 Task: Add 30 minutes after the event.
Action: Mouse moved to (156, 332)
Screenshot: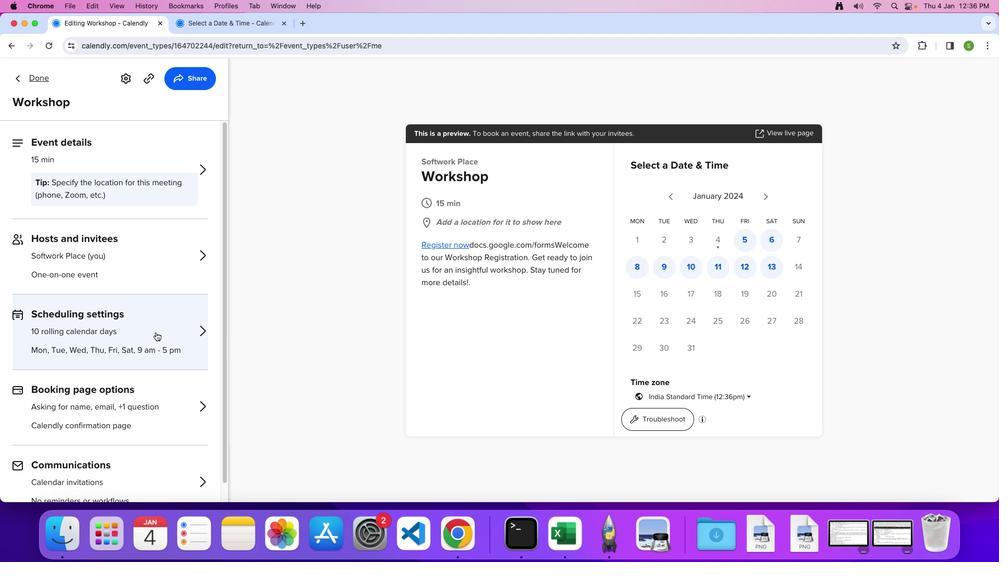
Action: Mouse pressed left at (156, 332)
Screenshot: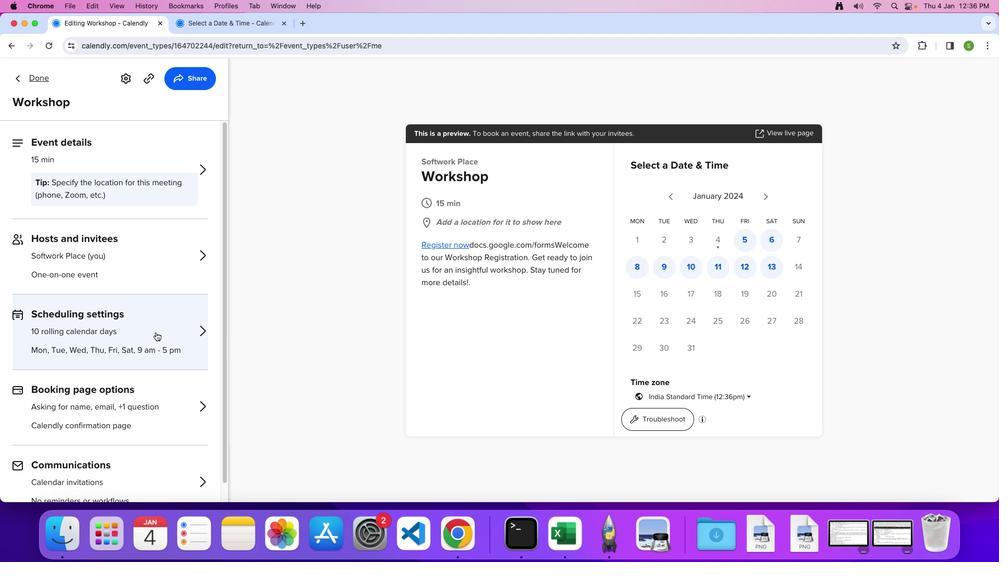 
Action: Mouse moved to (127, 403)
Screenshot: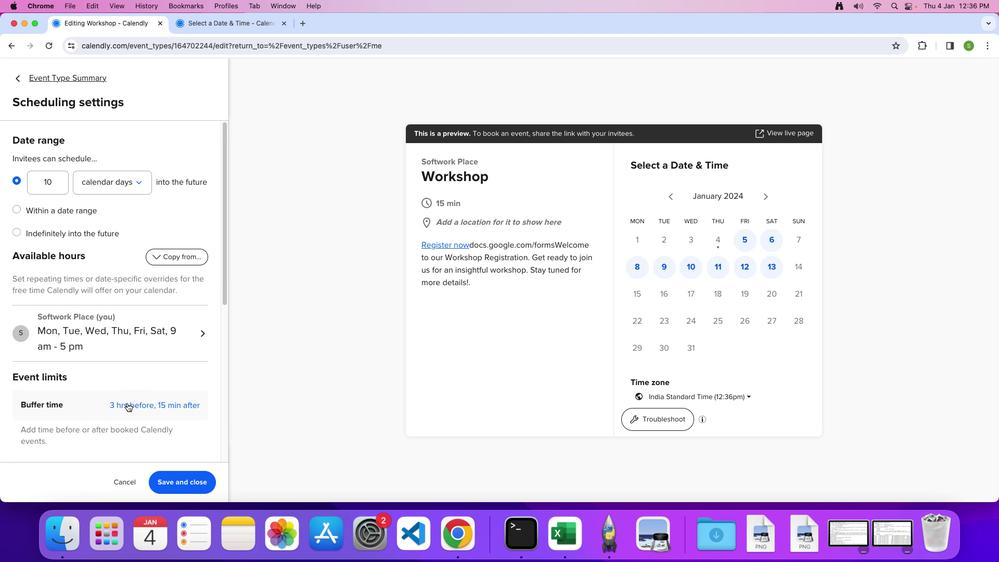 
Action: Mouse pressed left at (127, 403)
Screenshot: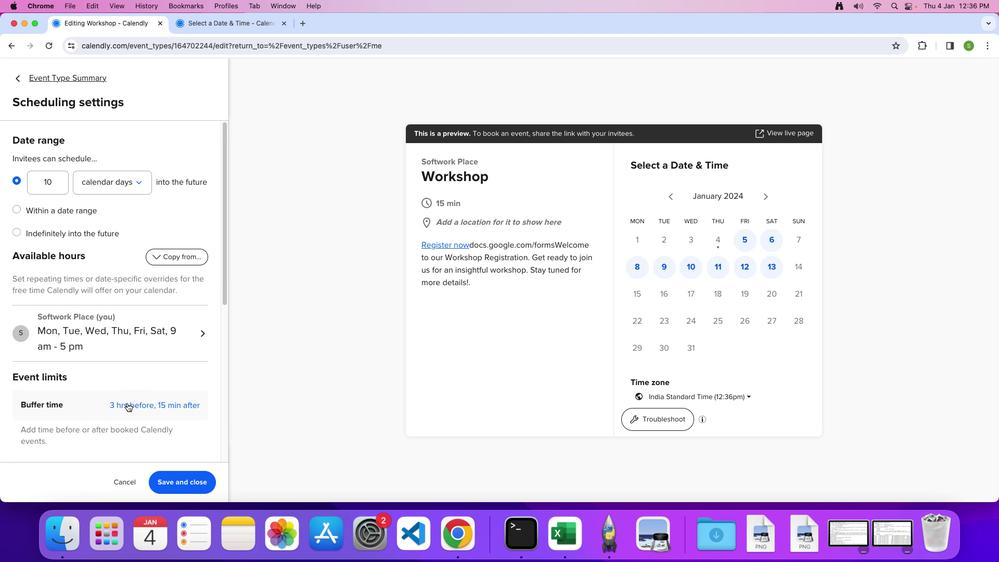 
Action: Mouse moved to (151, 370)
Screenshot: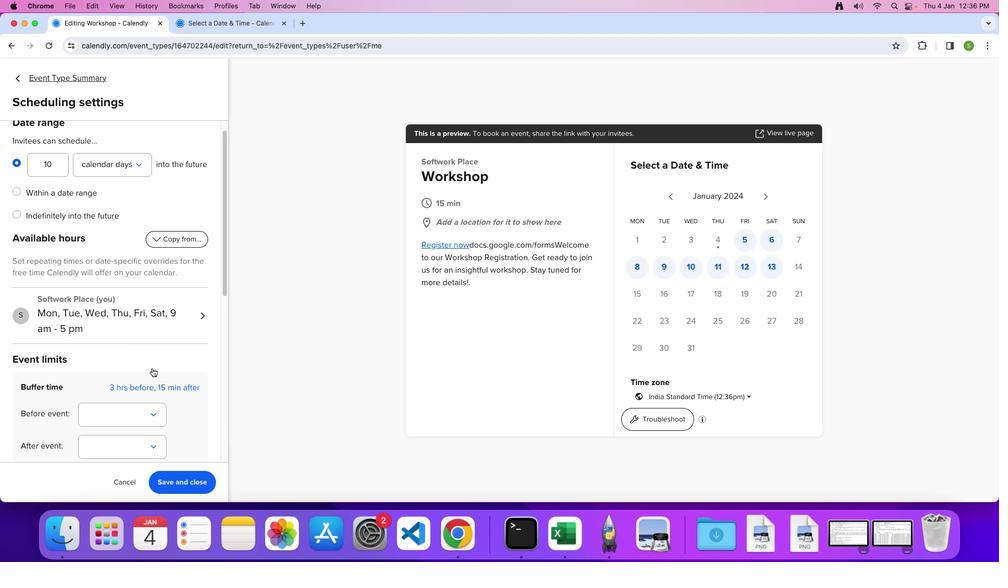 
Action: Mouse scrolled (151, 370) with delta (0, 0)
Screenshot: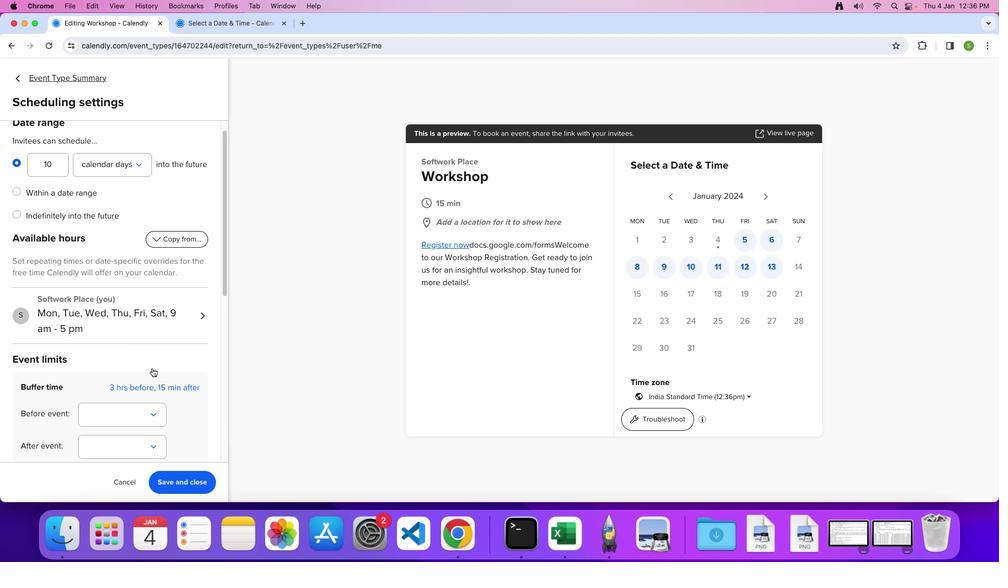 
Action: Mouse moved to (151, 369)
Screenshot: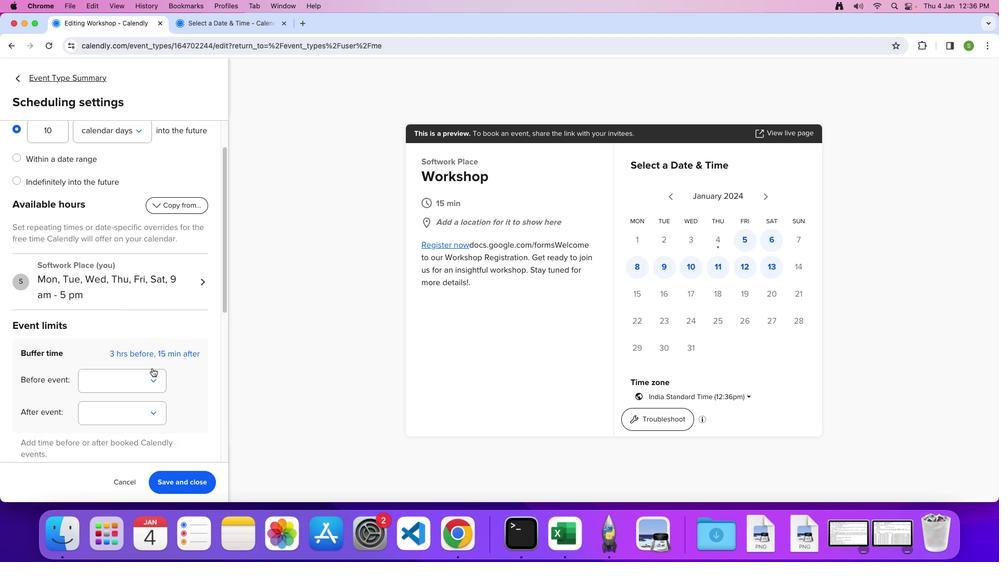 
Action: Mouse scrolled (151, 369) with delta (0, 0)
Screenshot: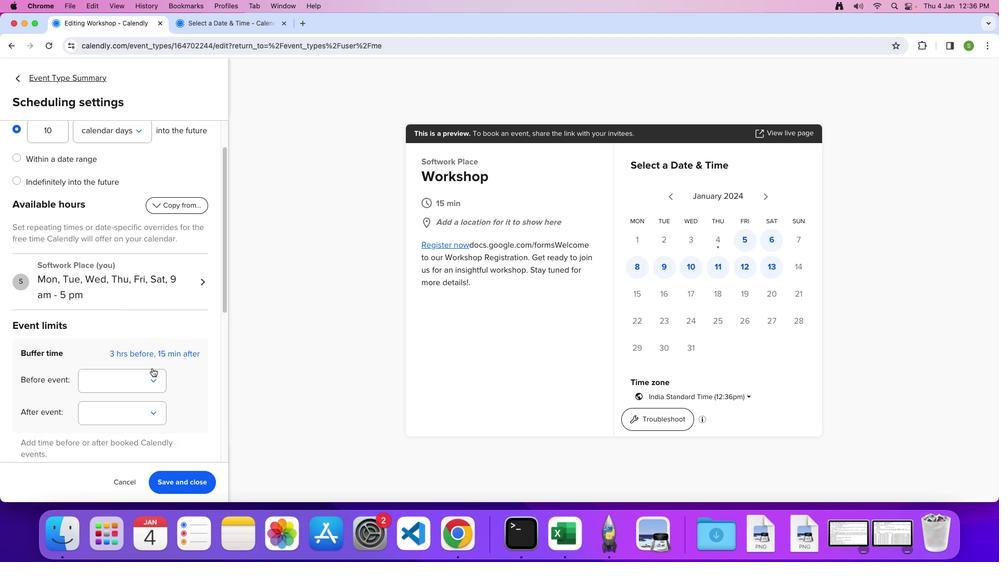 
Action: Mouse moved to (152, 369)
Screenshot: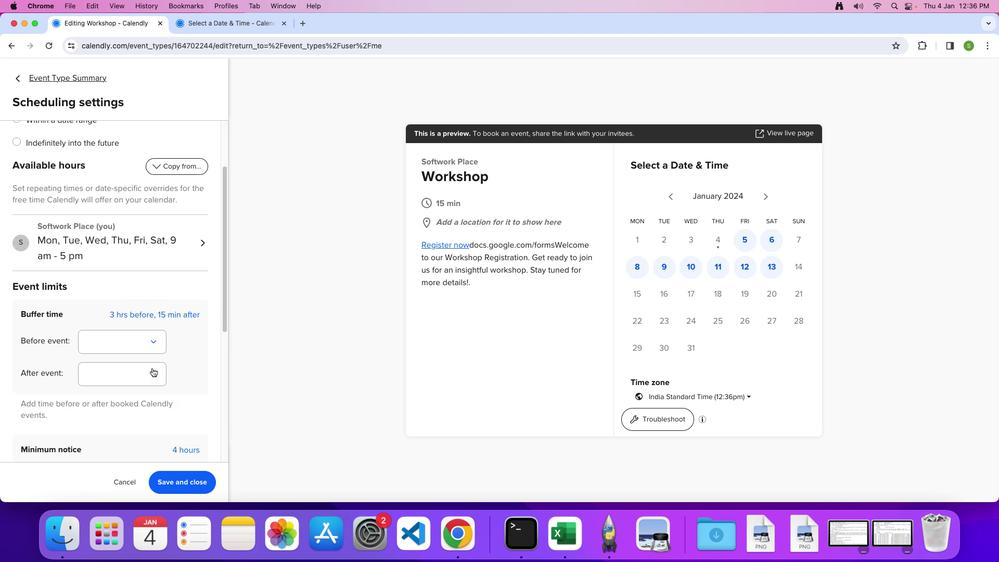 
Action: Mouse scrolled (152, 369) with delta (0, -2)
Screenshot: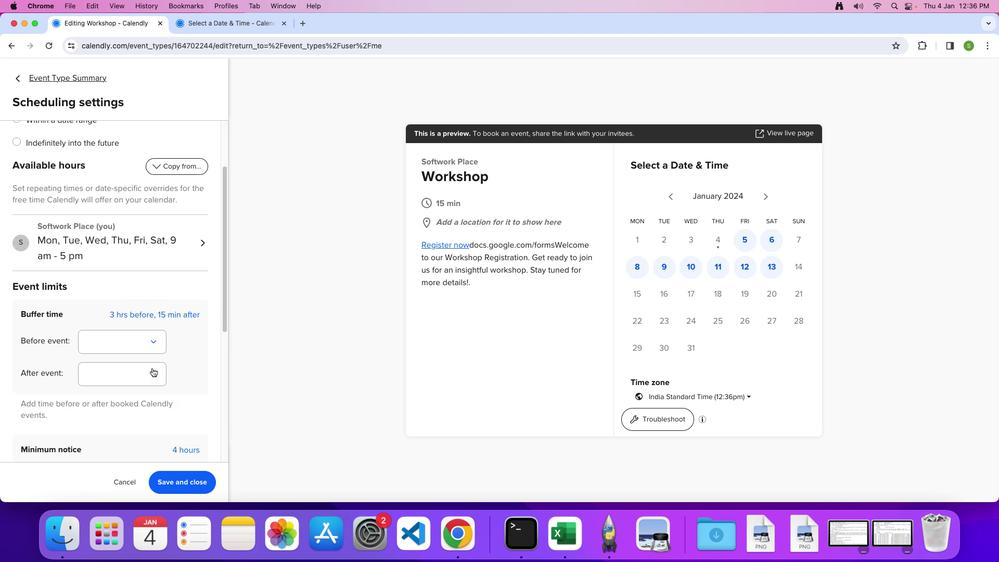 
Action: Mouse moved to (148, 341)
Screenshot: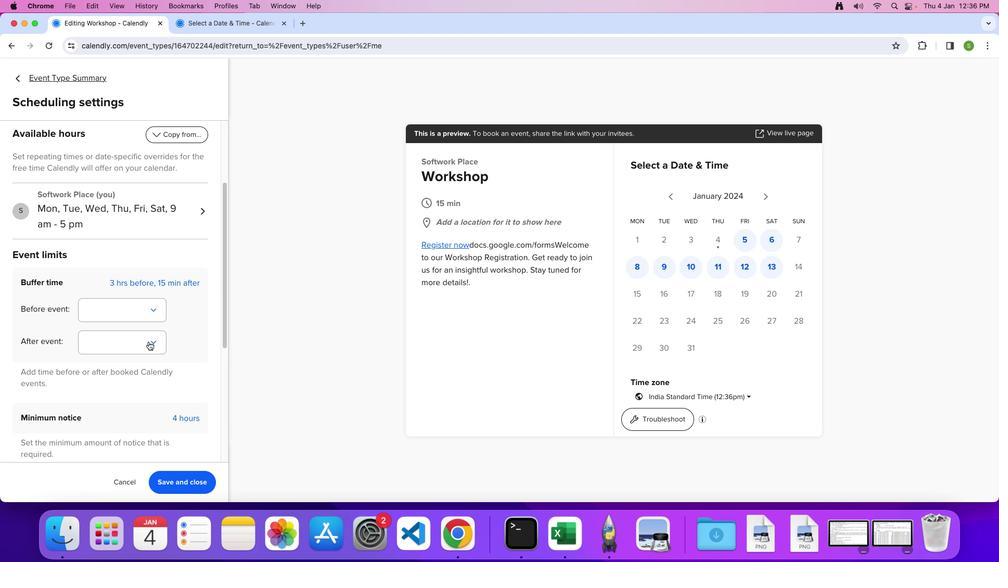 
Action: Mouse pressed left at (148, 341)
Screenshot: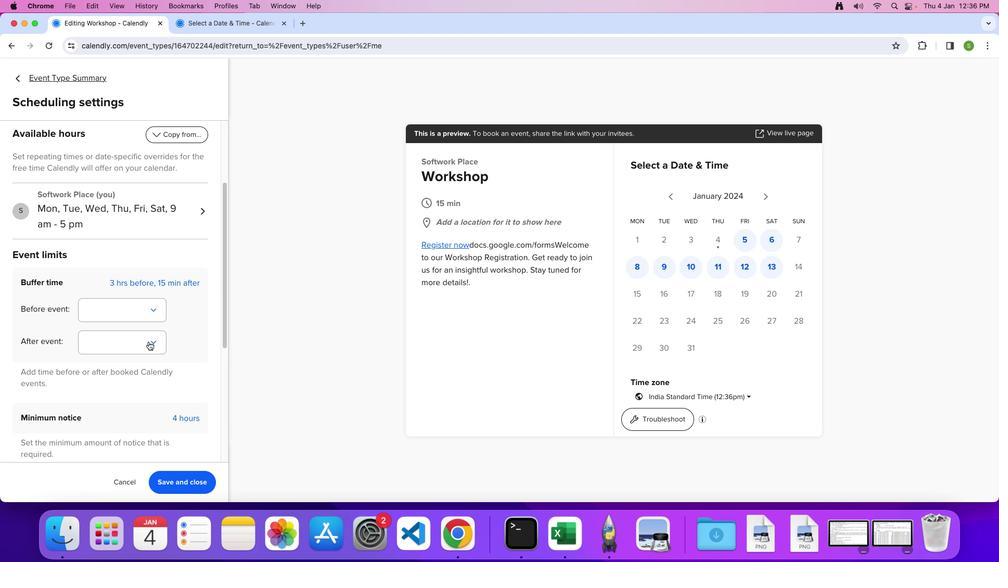 
Action: Mouse moved to (144, 371)
Screenshot: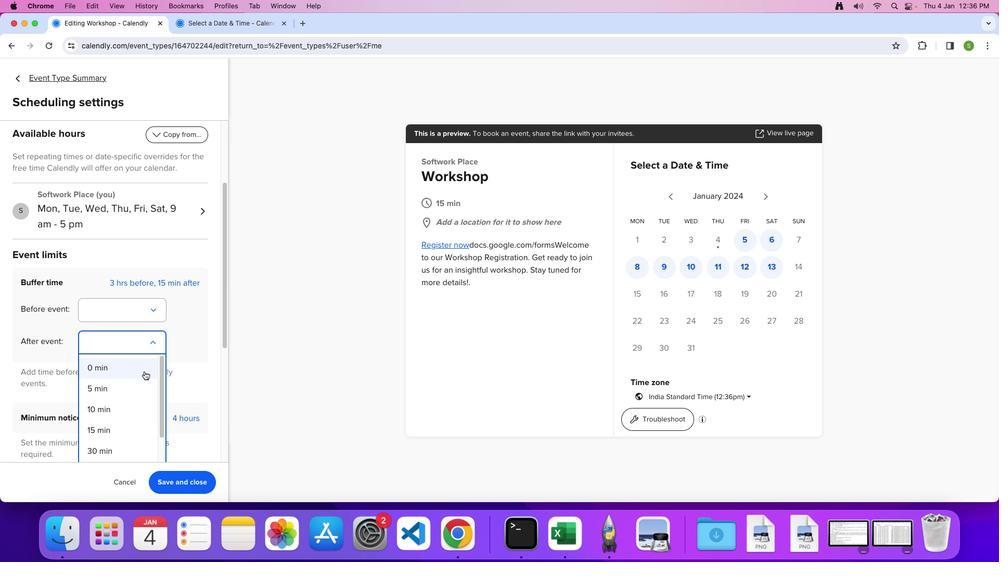 
Action: Mouse scrolled (144, 371) with delta (0, 0)
Screenshot: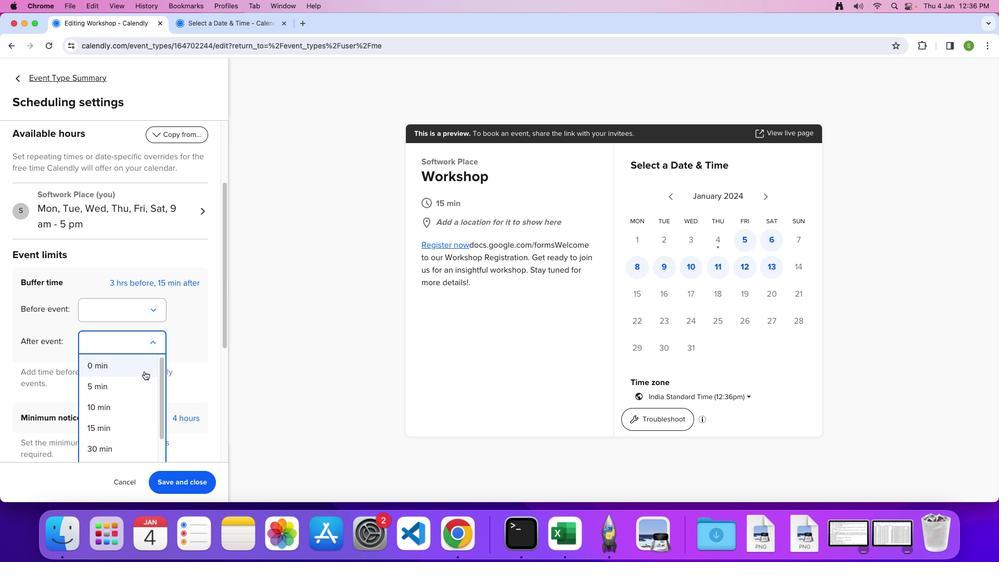 
Action: Mouse scrolled (144, 371) with delta (0, 0)
Screenshot: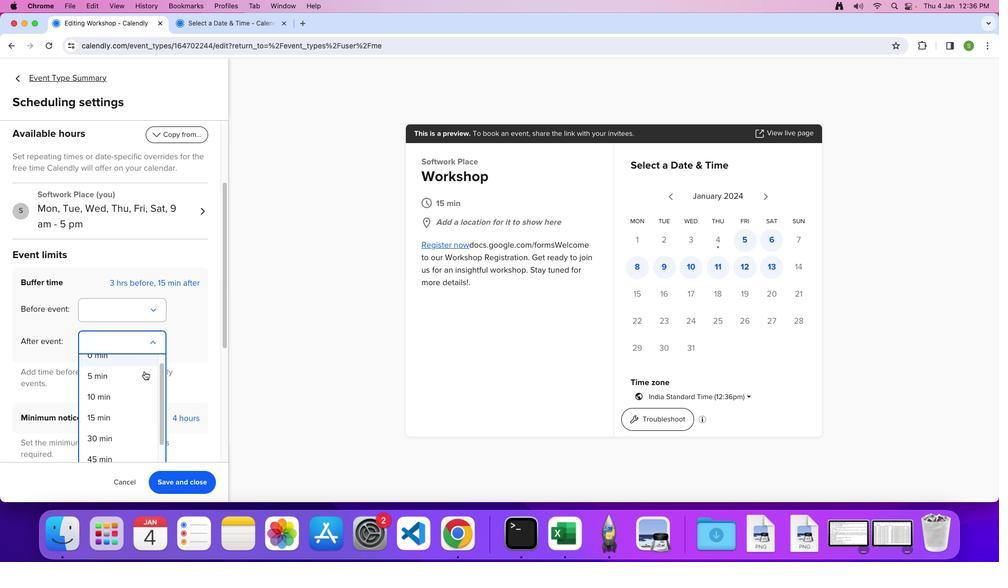 
Action: Mouse scrolled (144, 371) with delta (0, -1)
Screenshot: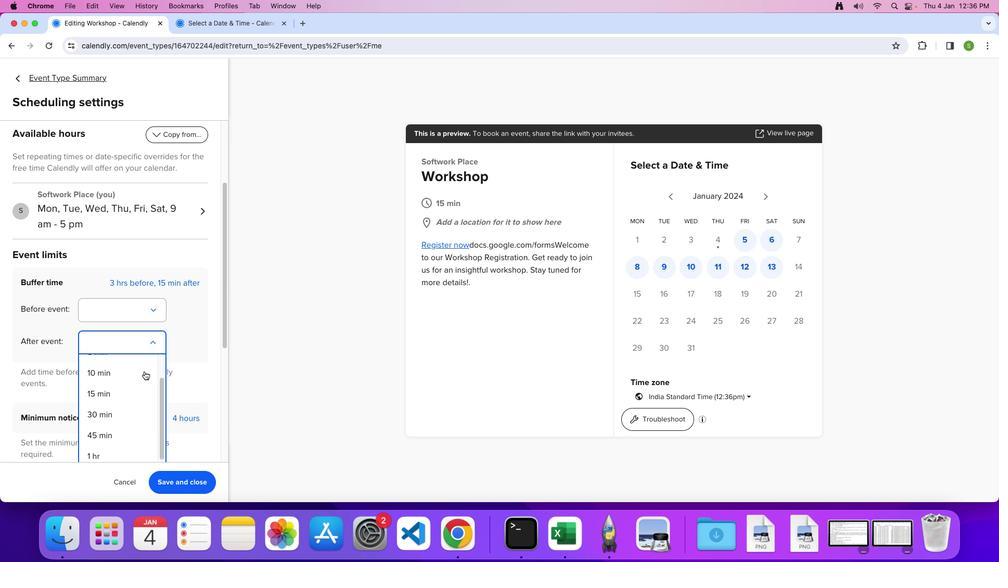 
Action: Mouse scrolled (144, 371) with delta (0, -1)
Screenshot: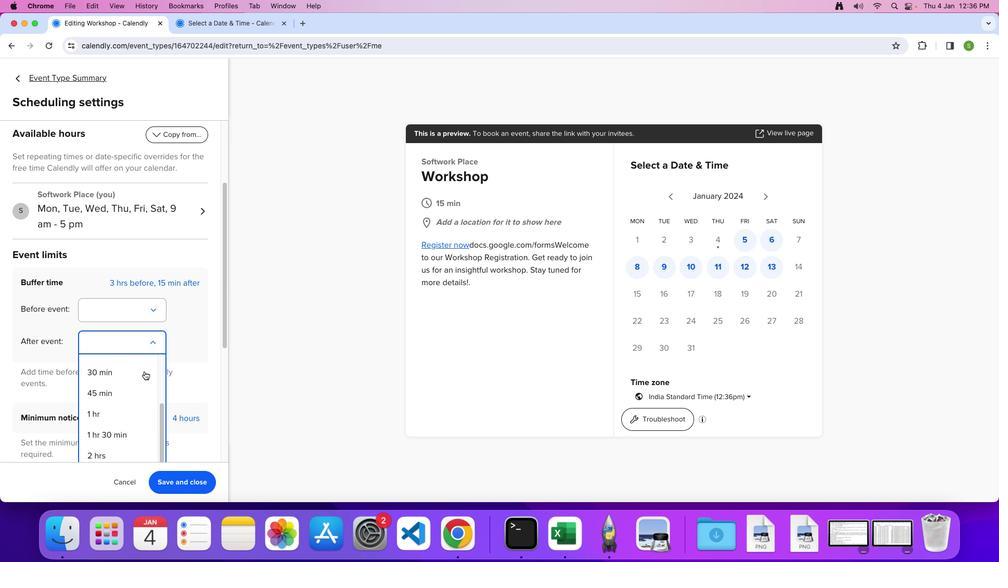 
Action: Mouse moved to (110, 361)
Screenshot: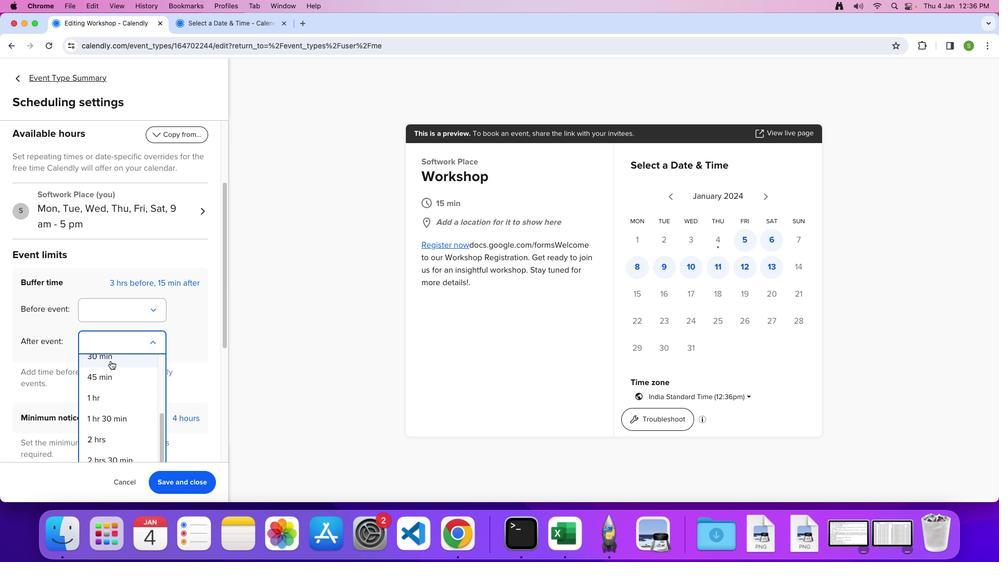
Action: Mouse pressed left at (110, 361)
Screenshot: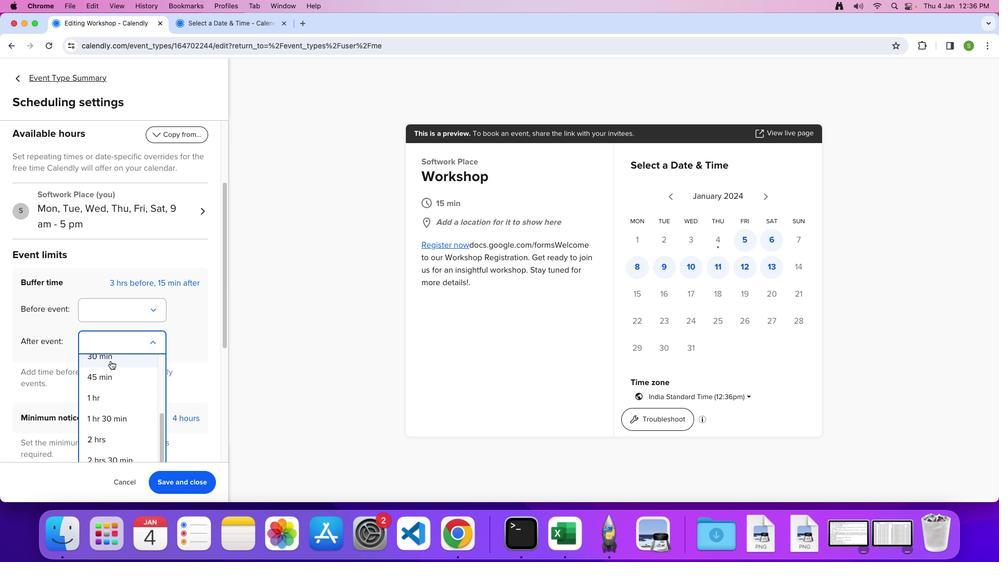 
Action: Mouse moved to (173, 481)
Screenshot: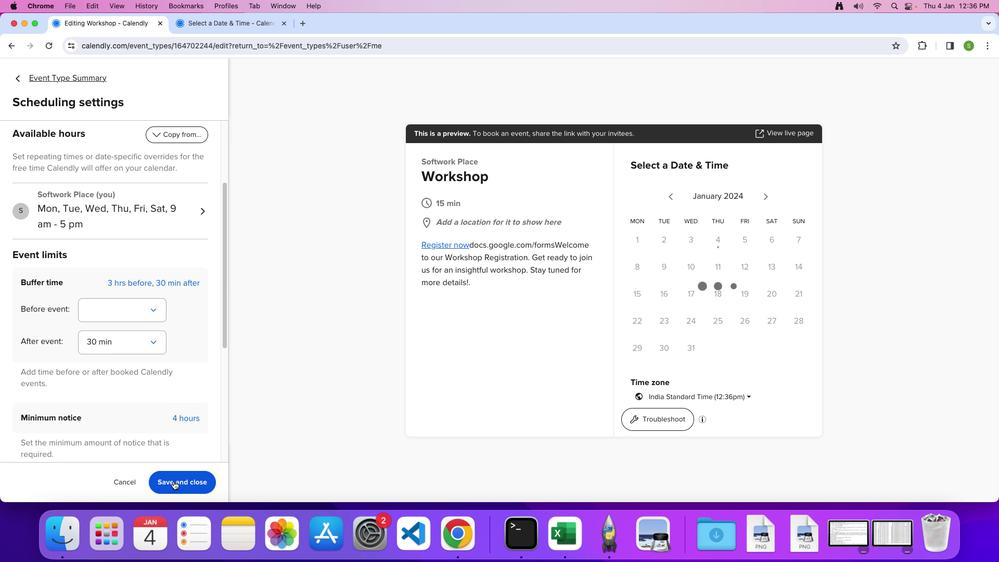 
Action: Mouse pressed left at (173, 481)
Screenshot: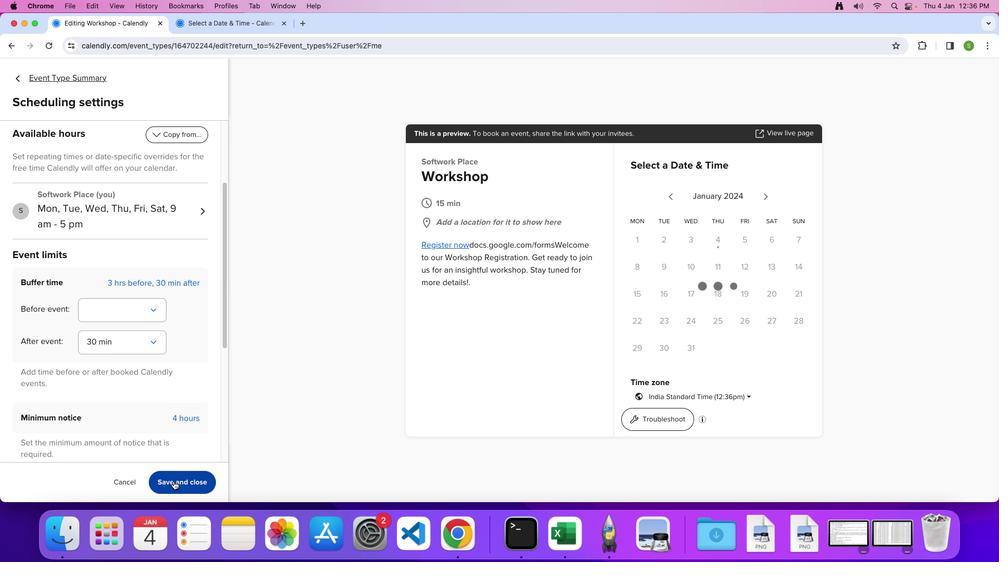 
